 Task: Enable the loaded console tab limit to improve the memory usage and scalability of the console session
Action: Mouse scrolled (262, 207) with delta (0, 0)
Screenshot: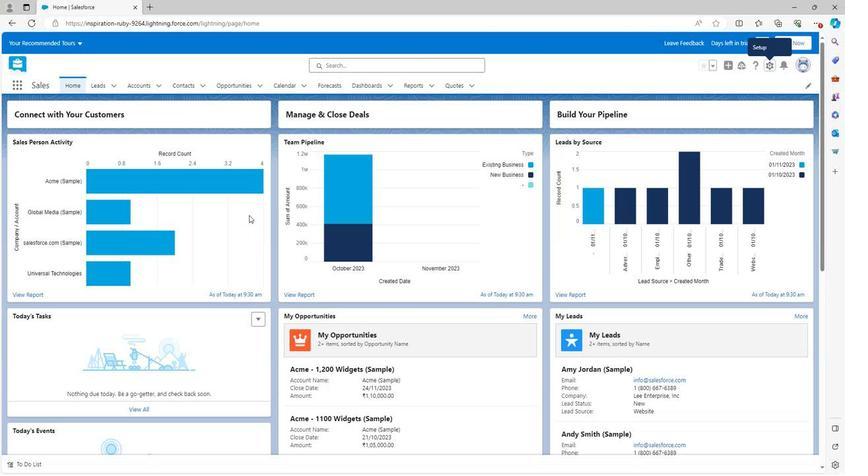 
Action: Mouse scrolled (262, 207) with delta (0, 0)
Screenshot: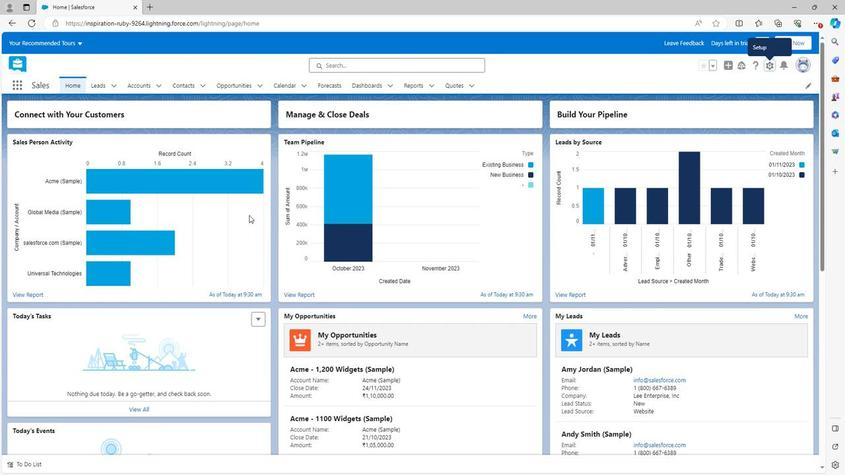 
Action: Mouse scrolled (262, 207) with delta (0, 0)
Screenshot: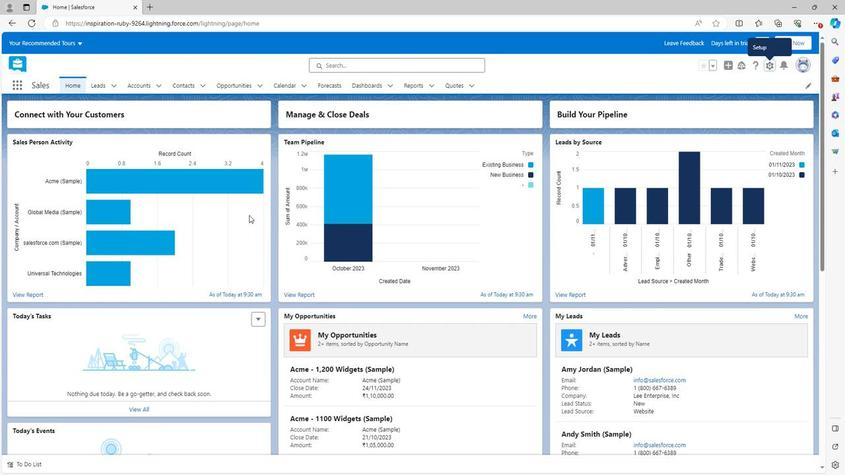 
Action: Mouse scrolled (262, 207) with delta (0, 0)
Screenshot: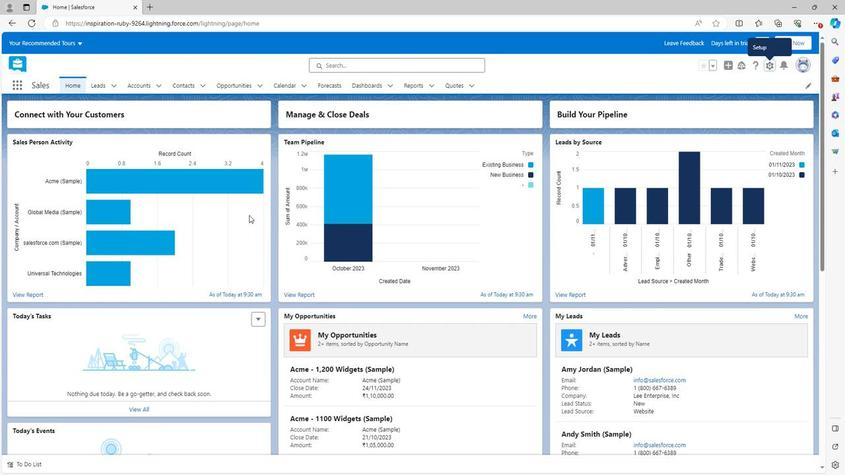
Action: Mouse scrolled (262, 207) with delta (0, 0)
Screenshot: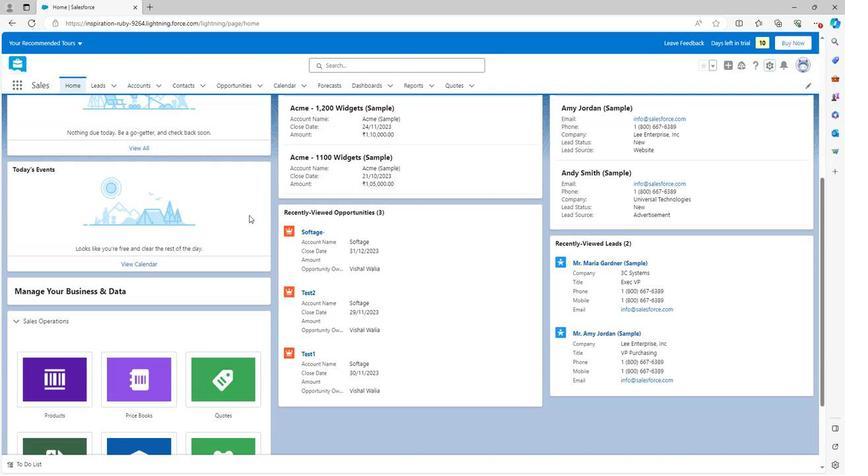 
Action: Mouse scrolled (262, 207) with delta (0, 0)
Screenshot: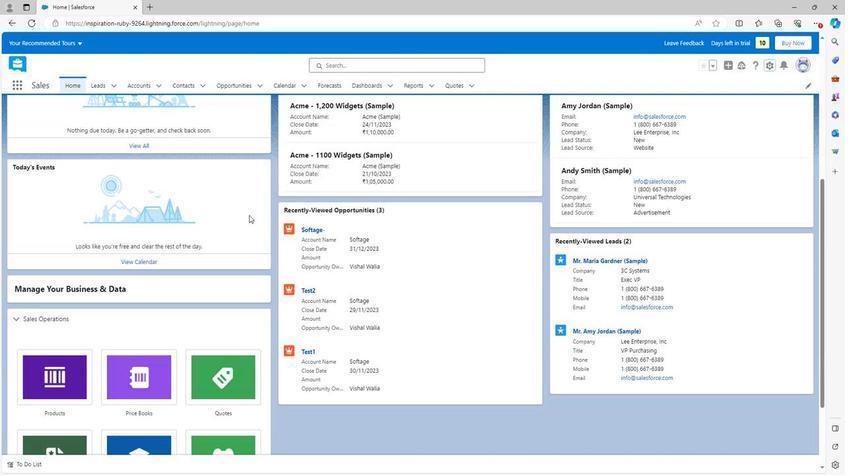 
Action: Mouse scrolled (262, 207) with delta (0, 0)
Screenshot: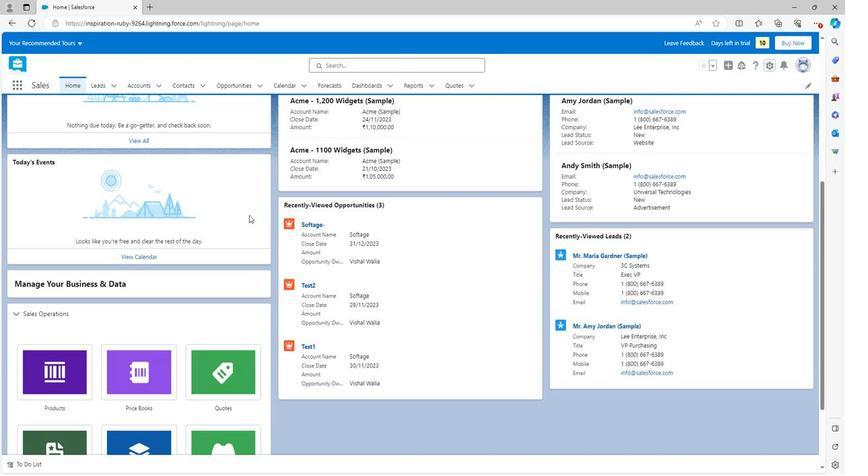 
Action: Mouse scrolled (262, 208) with delta (0, 0)
Screenshot: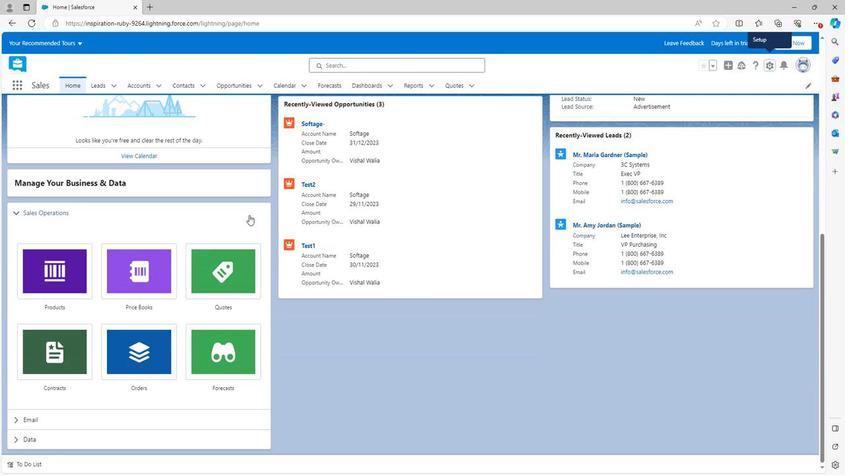 
Action: Mouse scrolled (262, 208) with delta (0, 0)
Screenshot: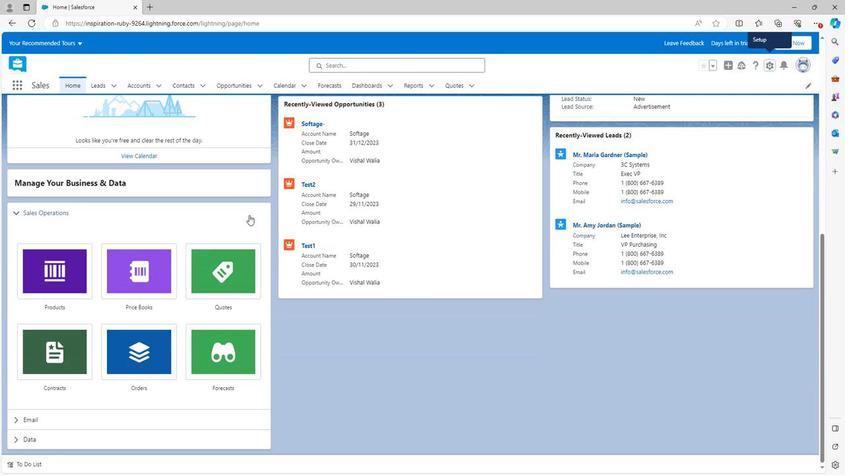 
Action: Mouse scrolled (262, 208) with delta (0, 0)
Screenshot: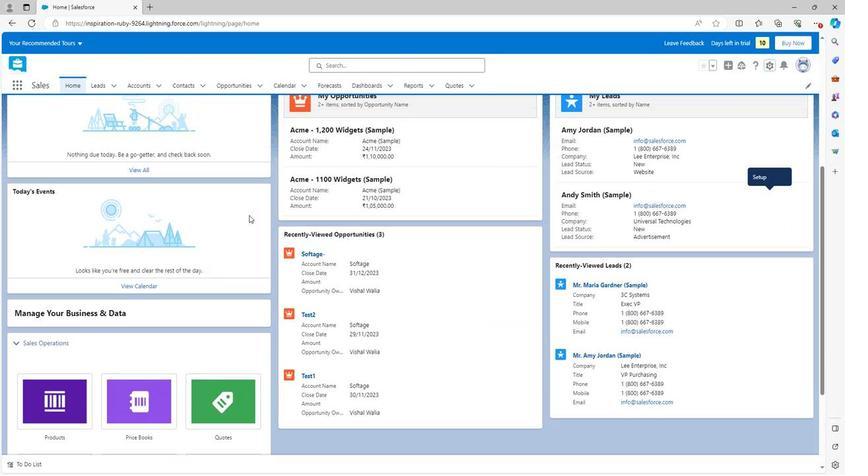
Action: Mouse scrolled (262, 208) with delta (0, 0)
Screenshot: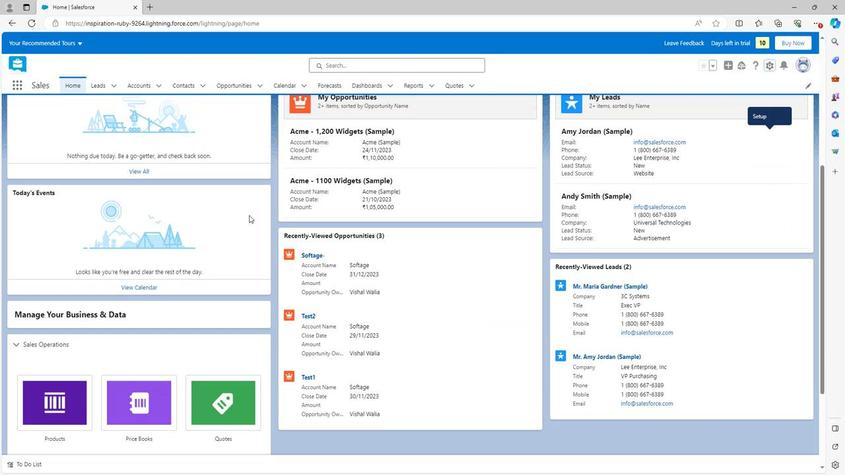 
Action: Mouse scrolled (262, 208) with delta (0, 0)
Screenshot: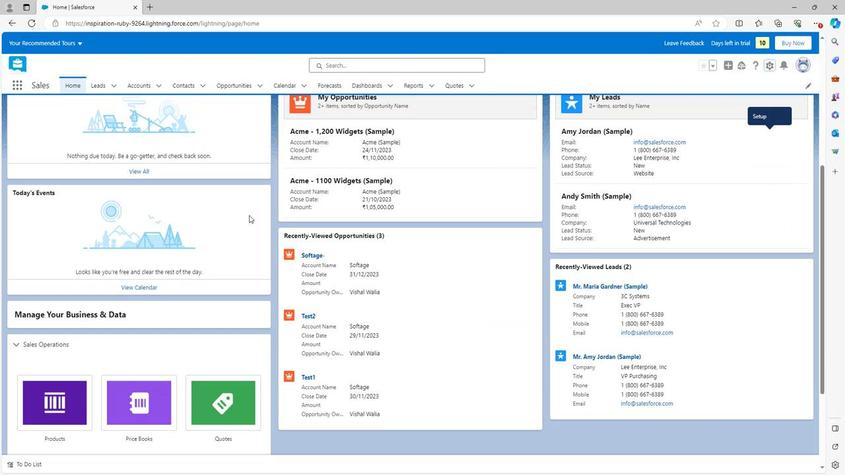 
Action: Mouse scrolled (262, 208) with delta (0, 0)
Screenshot: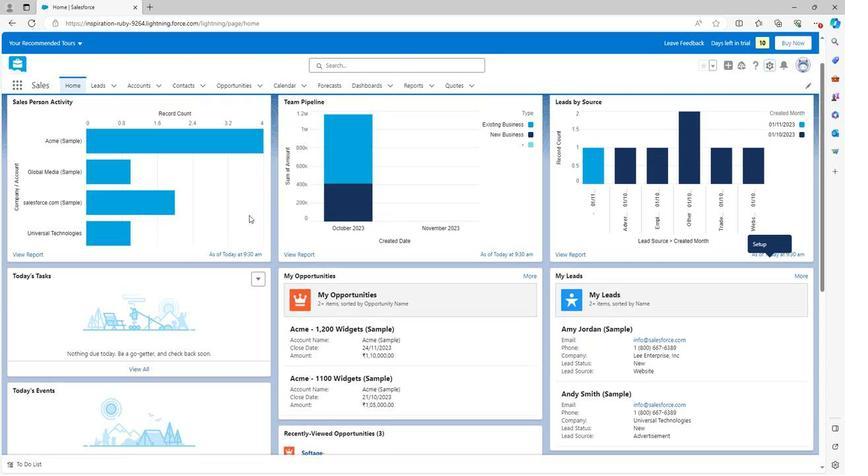 
Action: Mouse scrolled (262, 208) with delta (0, 0)
Screenshot: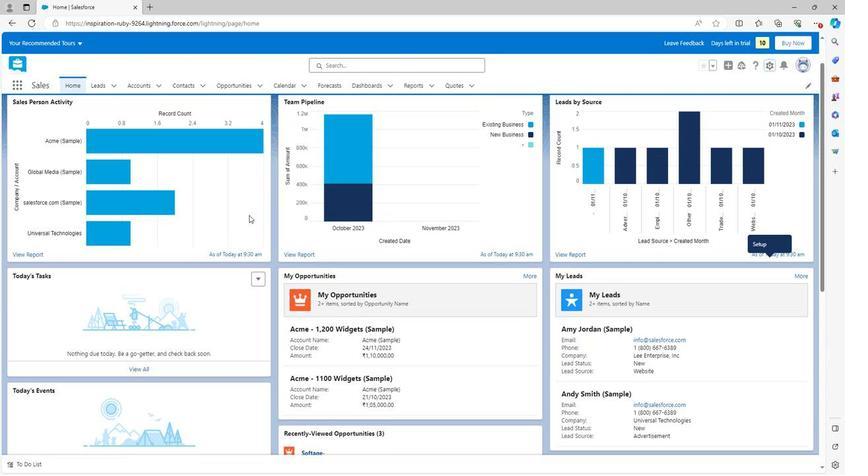 
Action: Mouse scrolled (262, 208) with delta (0, 0)
Screenshot: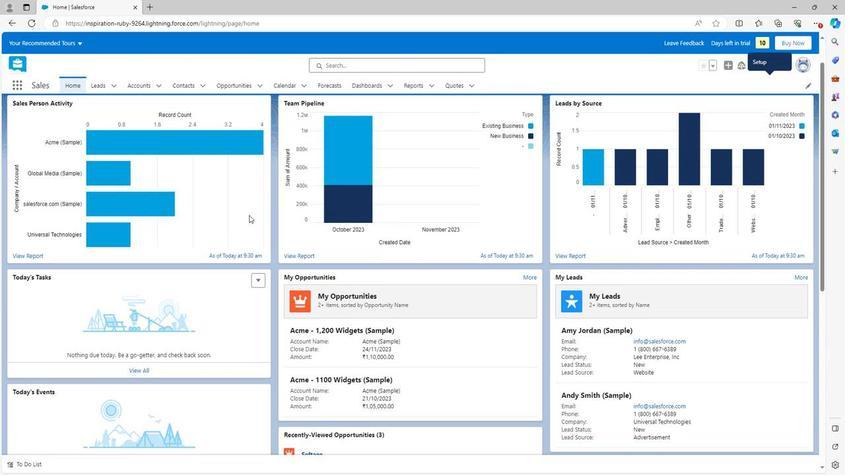 
Action: Mouse moved to (819, 64)
Screenshot: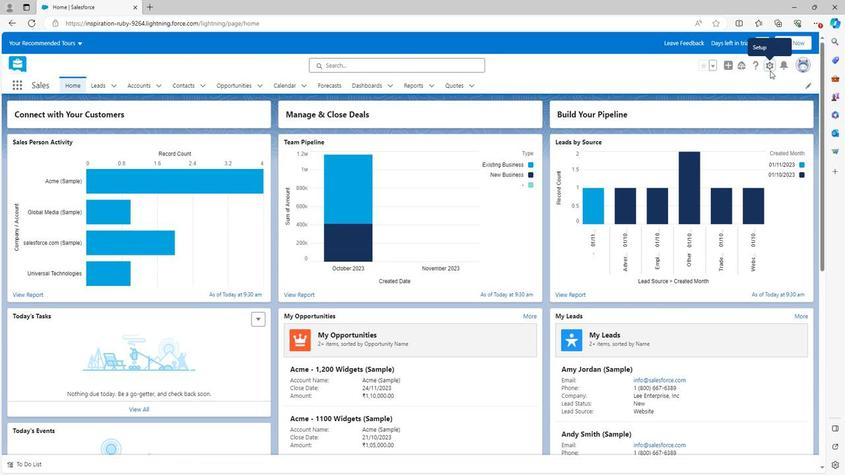 
Action: Mouse pressed left at (819, 64)
Screenshot: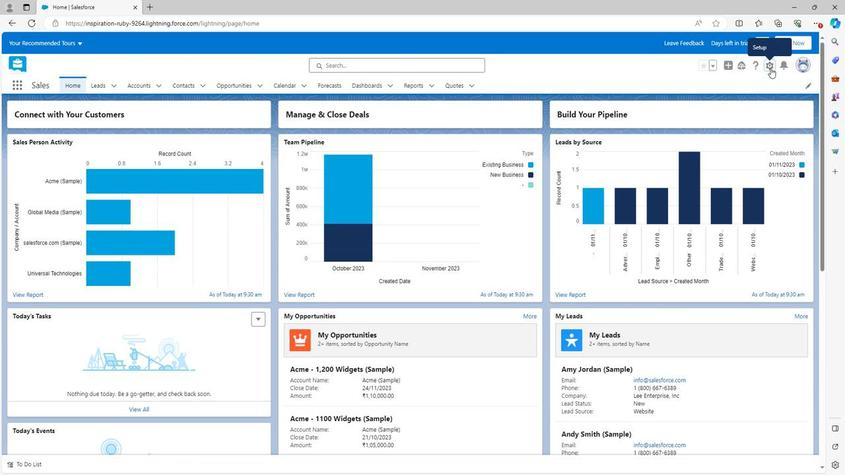 
Action: Mouse moved to (788, 82)
Screenshot: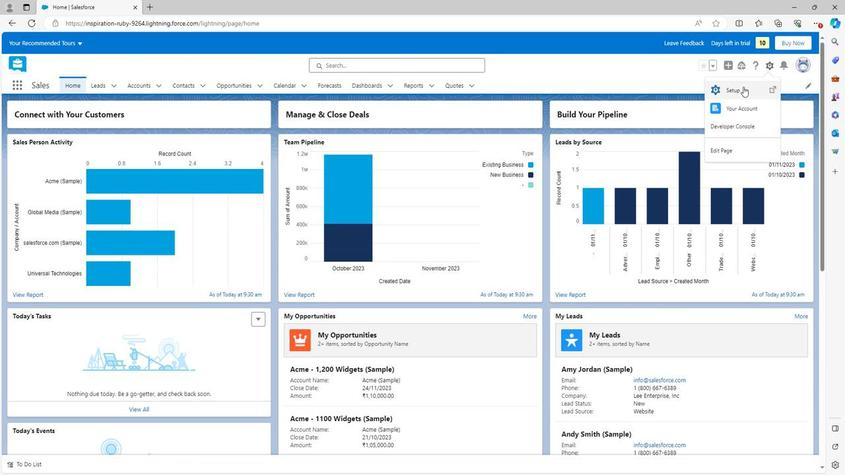 
Action: Mouse pressed left at (788, 82)
Screenshot: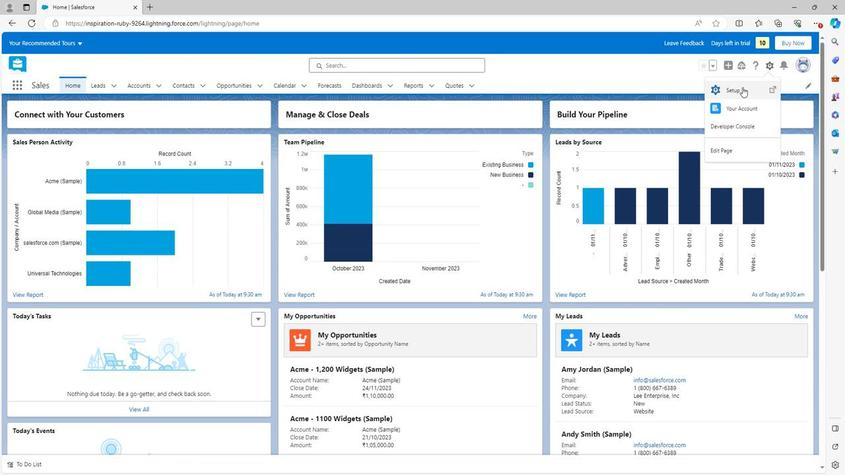 
Action: Mouse moved to (27, 297)
Screenshot: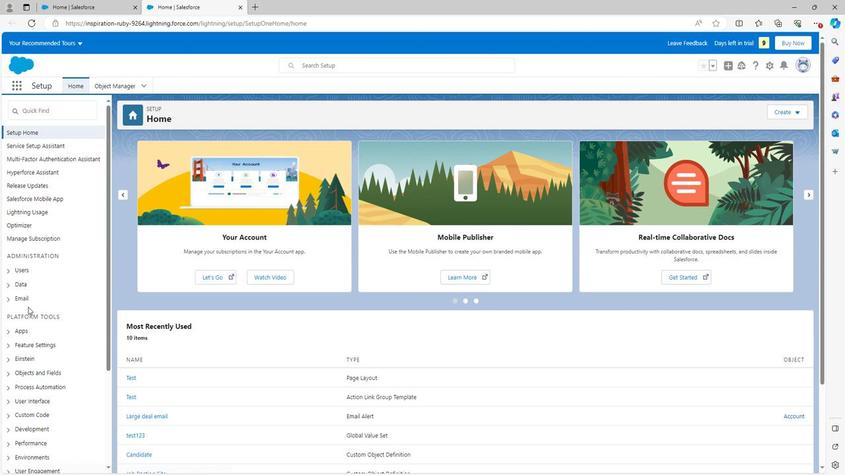 
Action: Mouse scrolled (27, 297) with delta (0, 0)
Screenshot: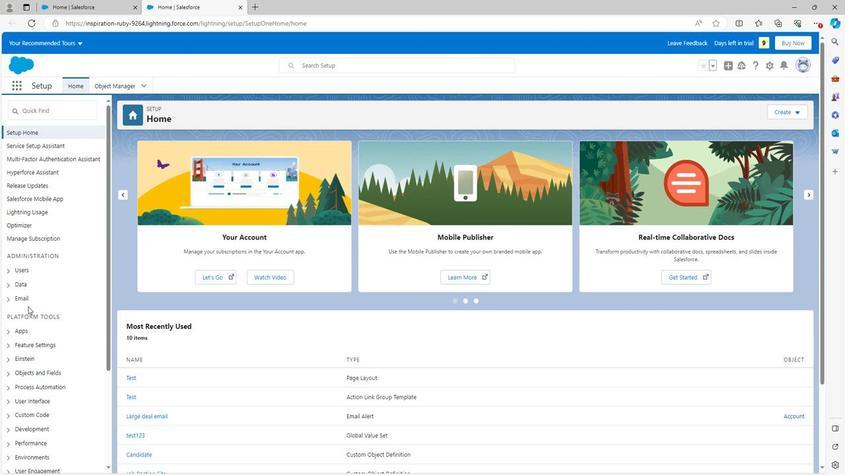 
Action: Mouse scrolled (27, 297) with delta (0, 0)
Screenshot: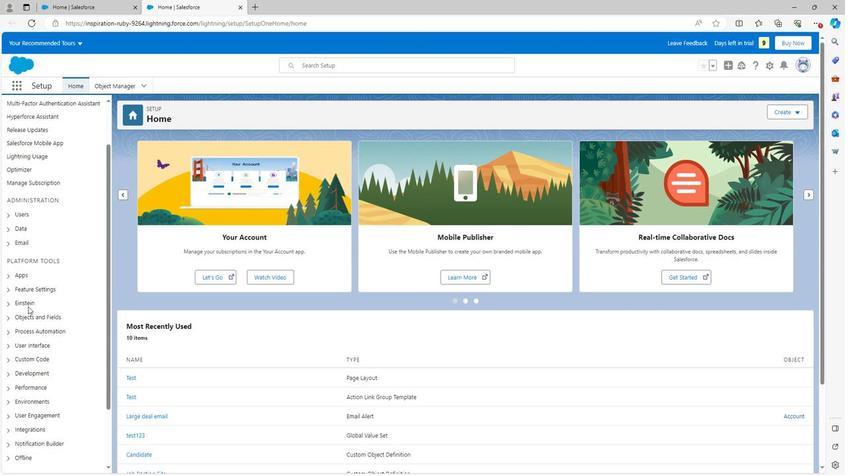 
Action: Mouse moved to (4, 278)
Screenshot: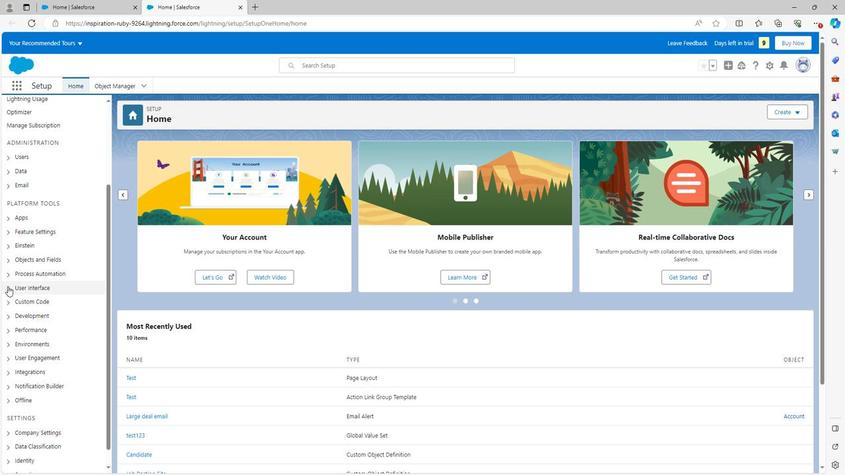 
Action: Mouse pressed left at (4, 278)
Screenshot: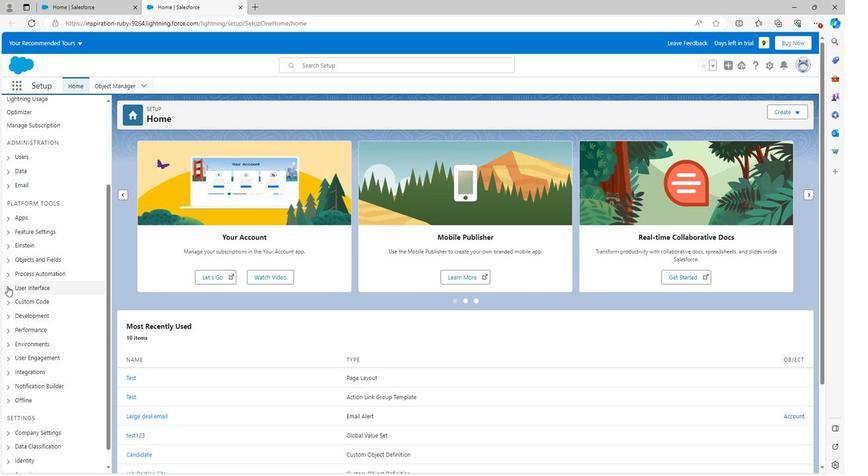 
Action: Mouse moved to (29, 341)
Screenshot: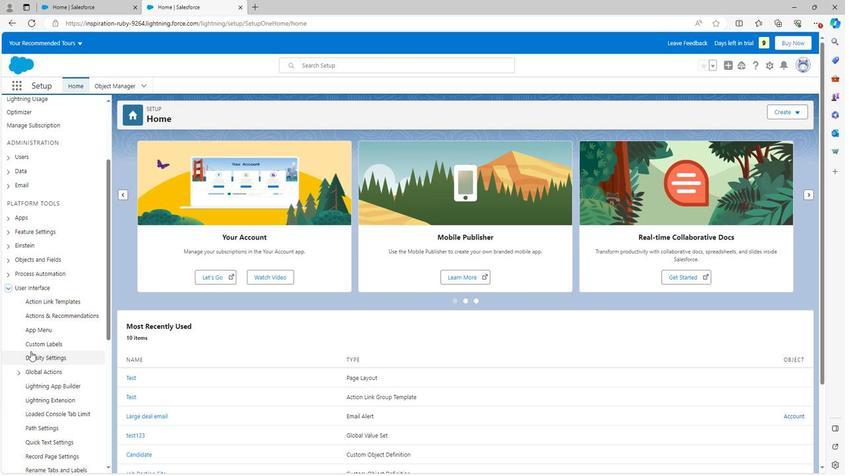 
Action: Mouse scrolled (29, 340) with delta (0, 0)
Screenshot: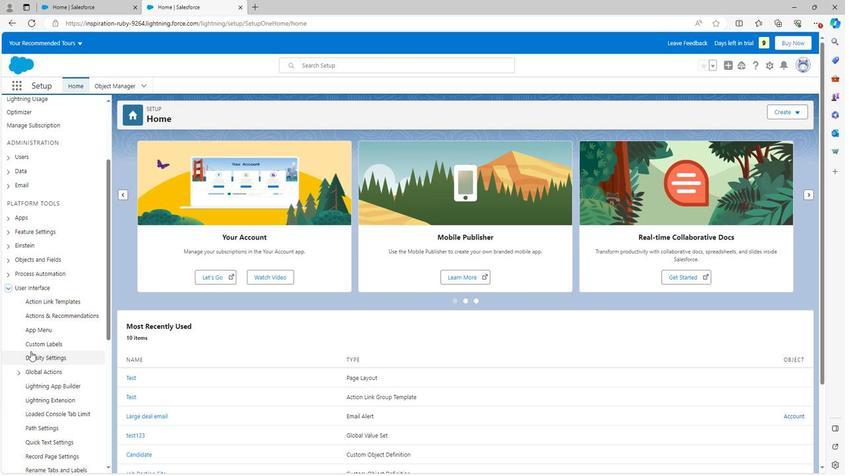 
Action: Mouse moved to (56, 346)
Screenshot: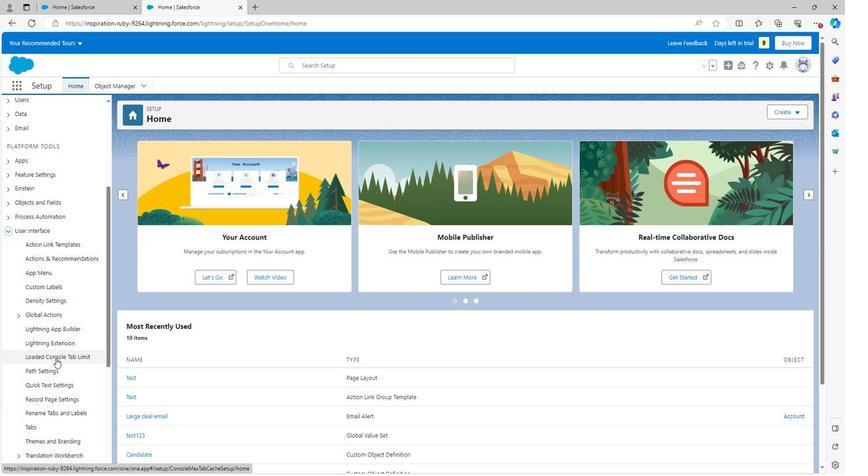 
Action: Mouse pressed left at (56, 346)
Screenshot: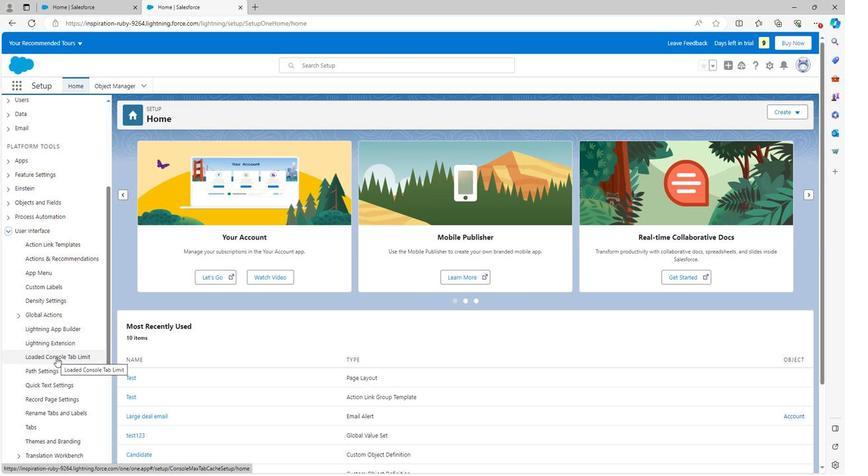 
Action: Mouse moved to (57, 344)
Screenshot: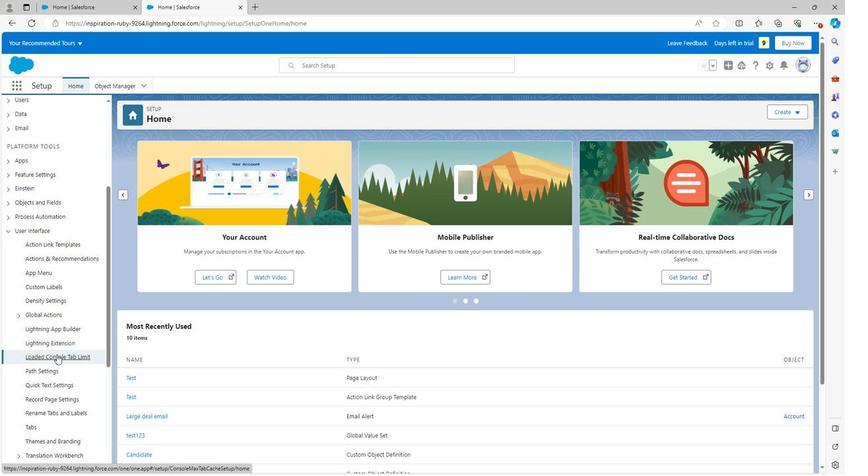 
Action: Mouse pressed left at (57, 344)
Screenshot: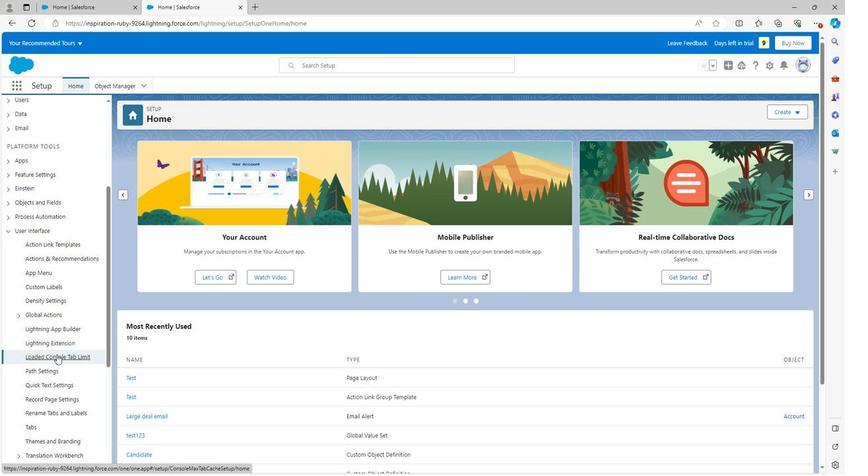 
Action: Mouse moved to (55, 346)
Screenshot: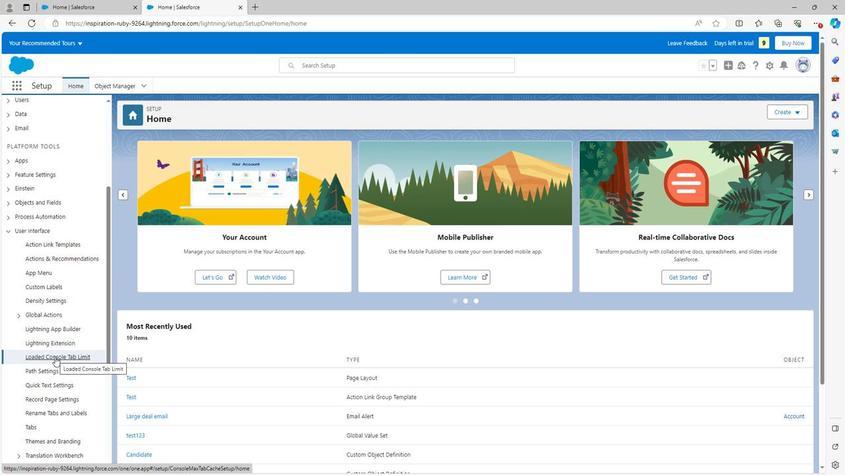 
Action: Mouse pressed left at (55, 346)
Screenshot: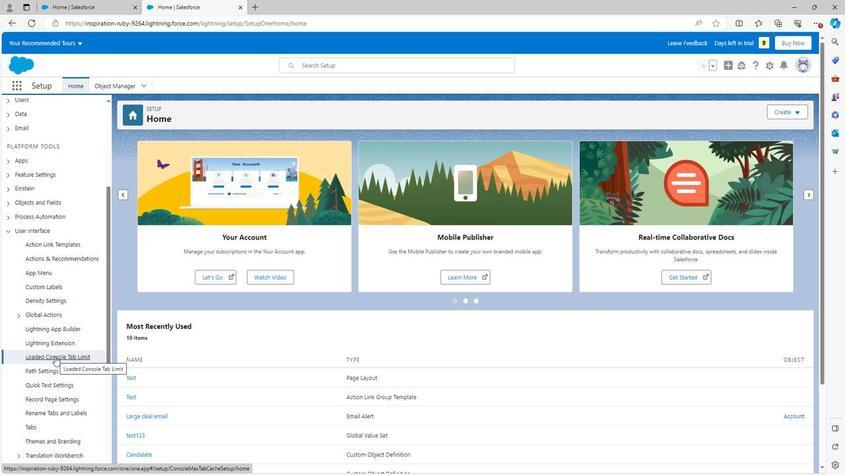
Action: Mouse moved to (214, 221)
Screenshot: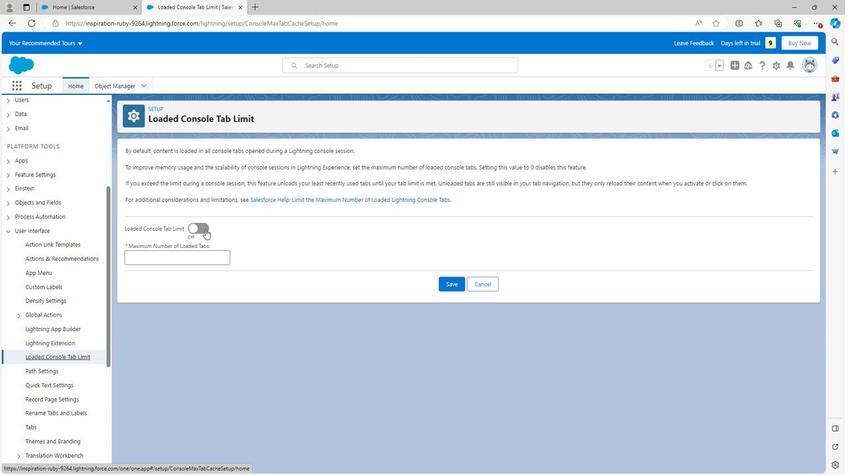 
Action: Mouse pressed left at (214, 221)
Screenshot: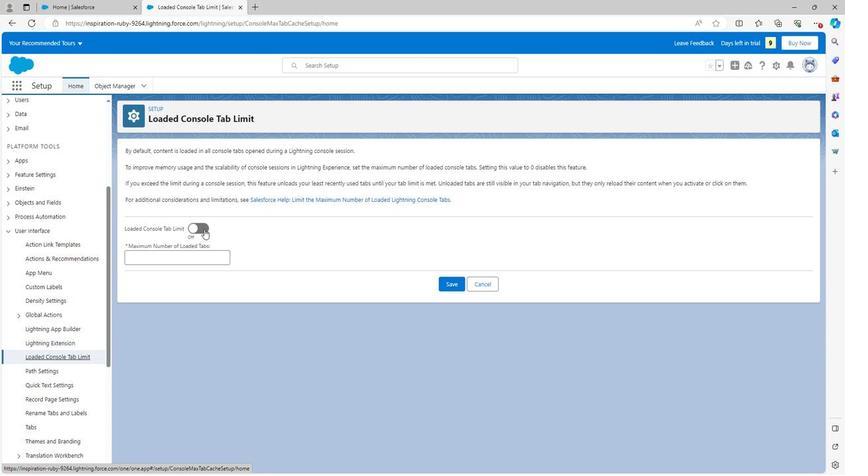 
Action: Mouse moved to (205, 221)
Screenshot: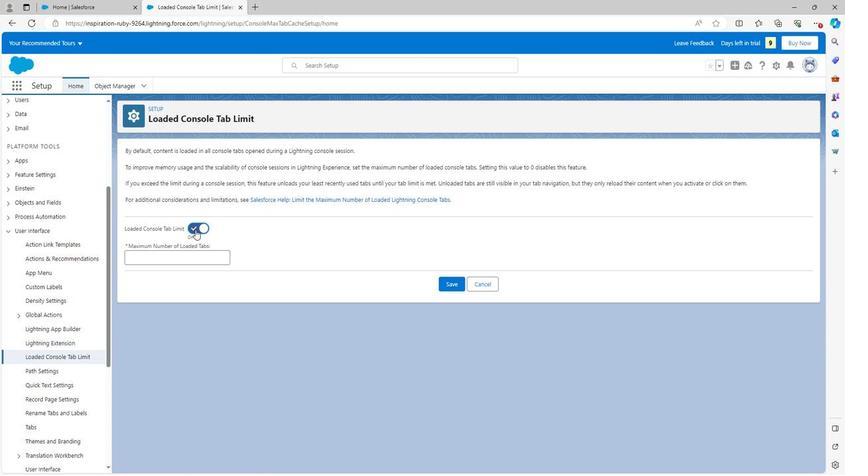 
Action: Mouse pressed left at (205, 221)
Screenshot: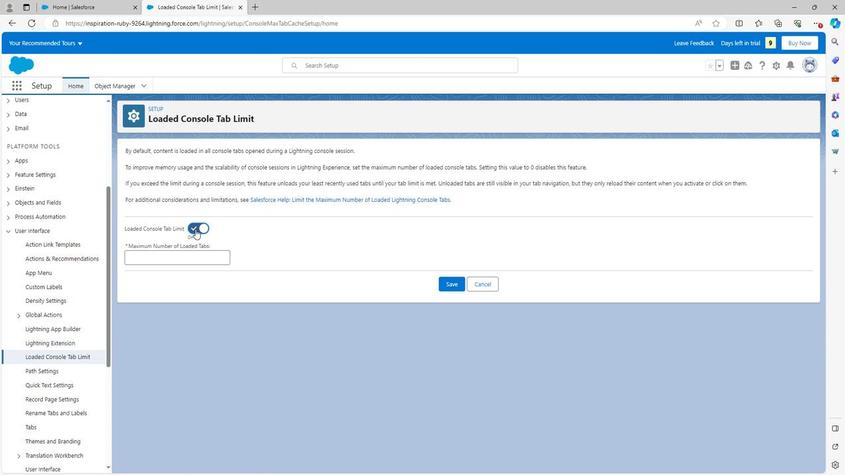 
Action: Mouse moved to (479, 280)
Screenshot: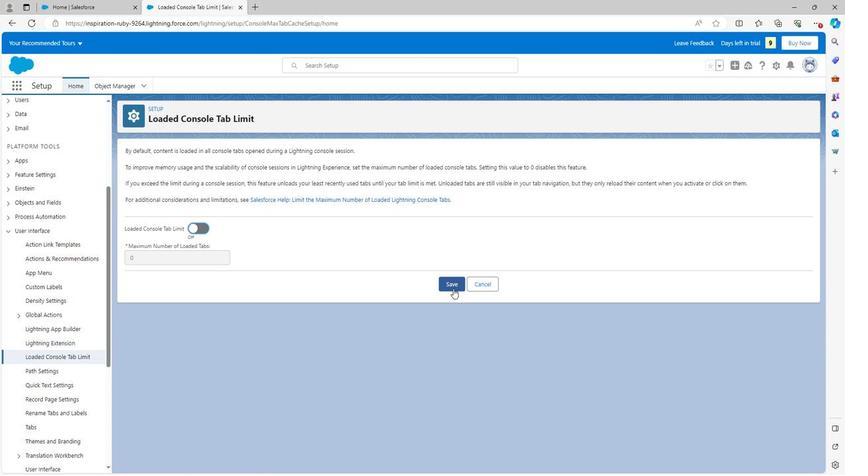 
Action: Mouse pressed left at (479, 280)
Screenshot: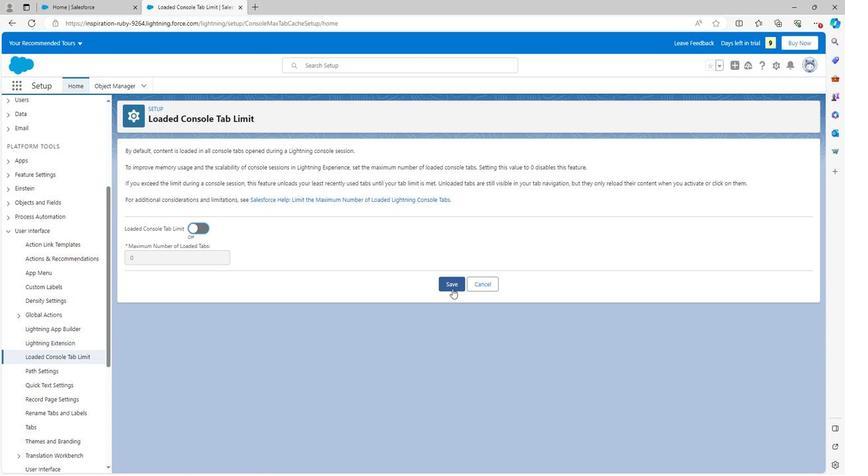 
Action: Mouse moved to (478, 278)
Screenshot: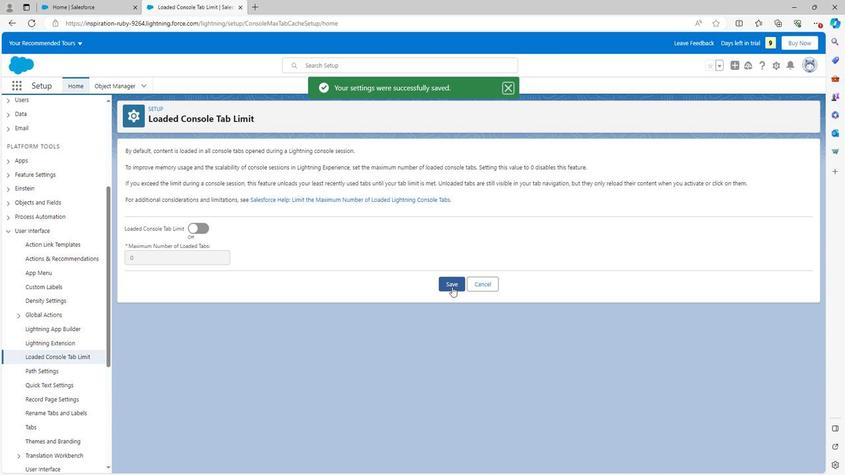 
